 Task: Create a 'franchisee' object.
Action: Mouse moved to (986, 57)
Screenshot: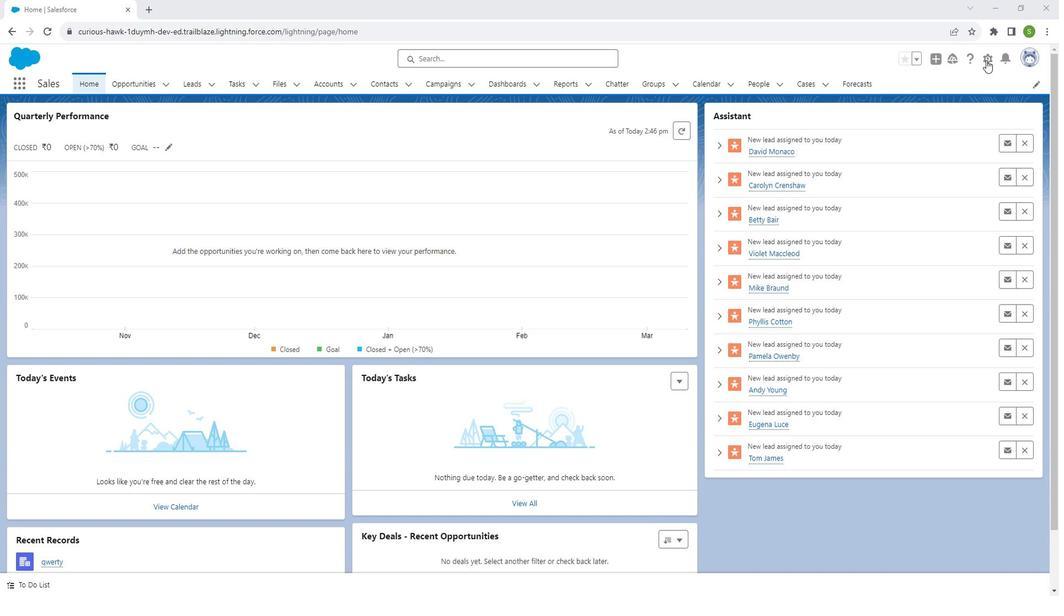 
Action: Mouse pressed left at (986, 57)
Screenshot: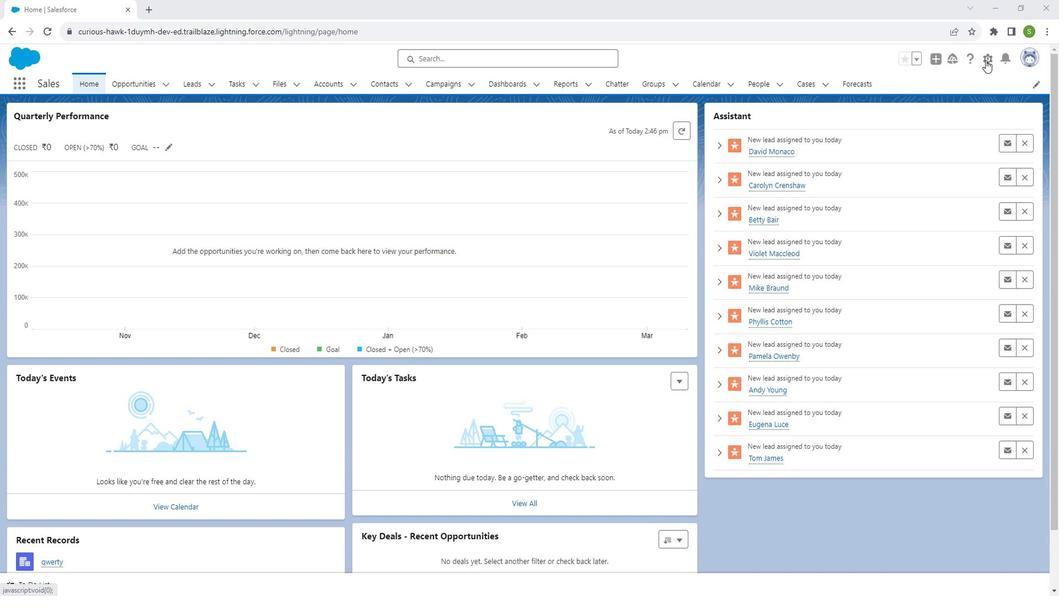 
Action: Mouse moved to (961, 102)
Screenshot: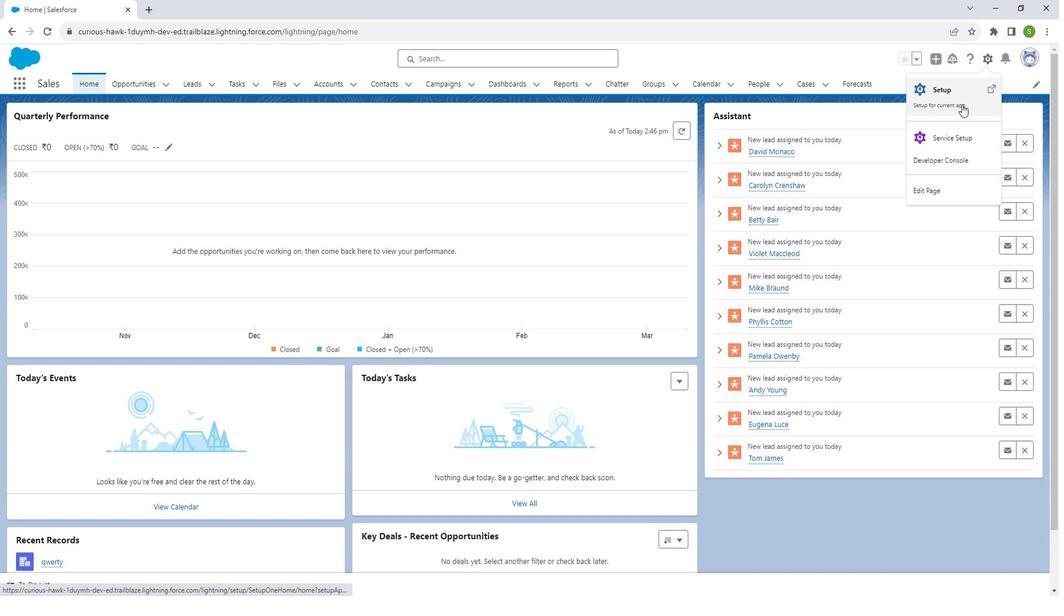 
Action: Mouse pressed left at (961, 102)
Screenshot: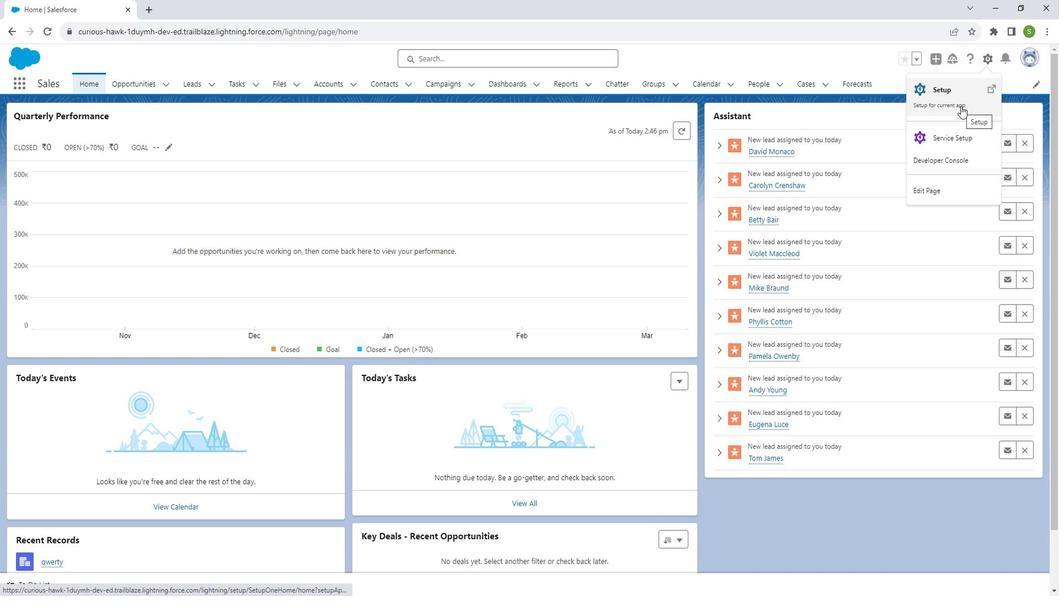 
Action: Mouse moved to (23, 267)
Screenshot: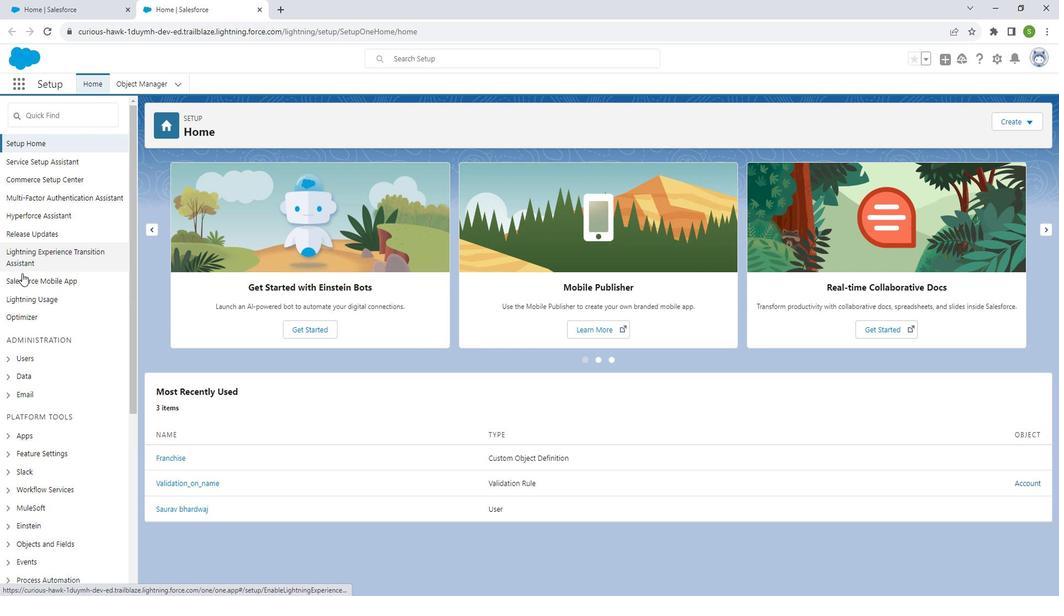 
Action: Mouse scrolled (23, 267) with delta (0, 0)
Screenshot: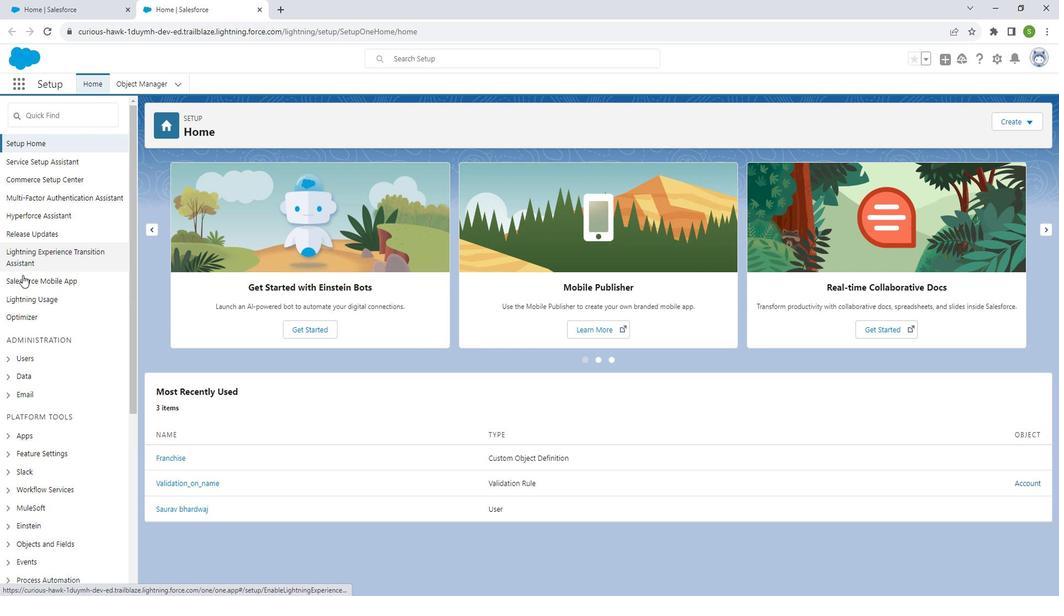 
Action: Mouse moved to (29, 275)
Screenshot: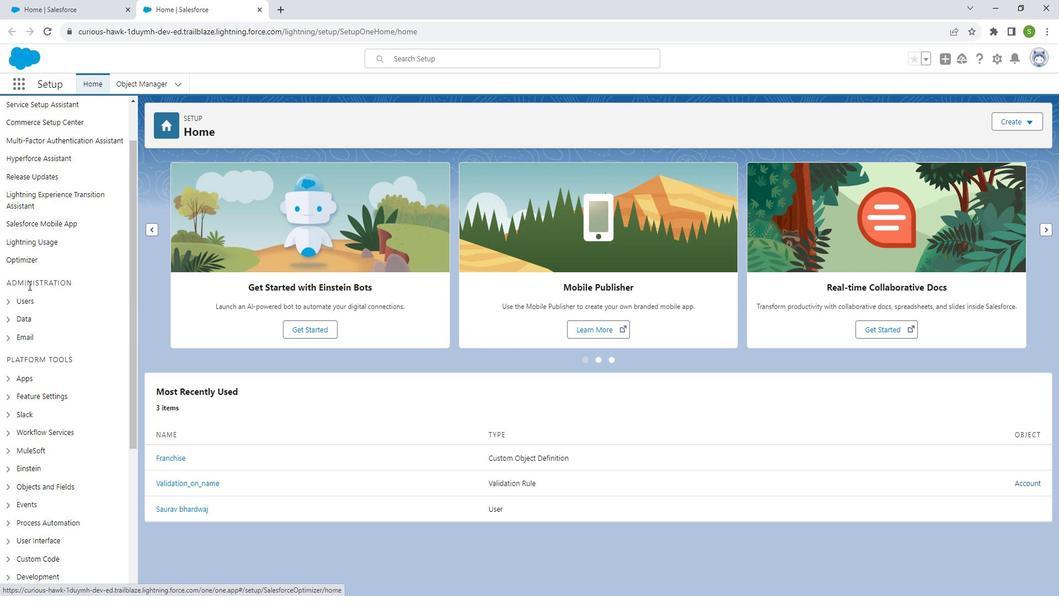 
Action: Mouse scrolled (29, 275) with delta (0, 0)
Screenshot: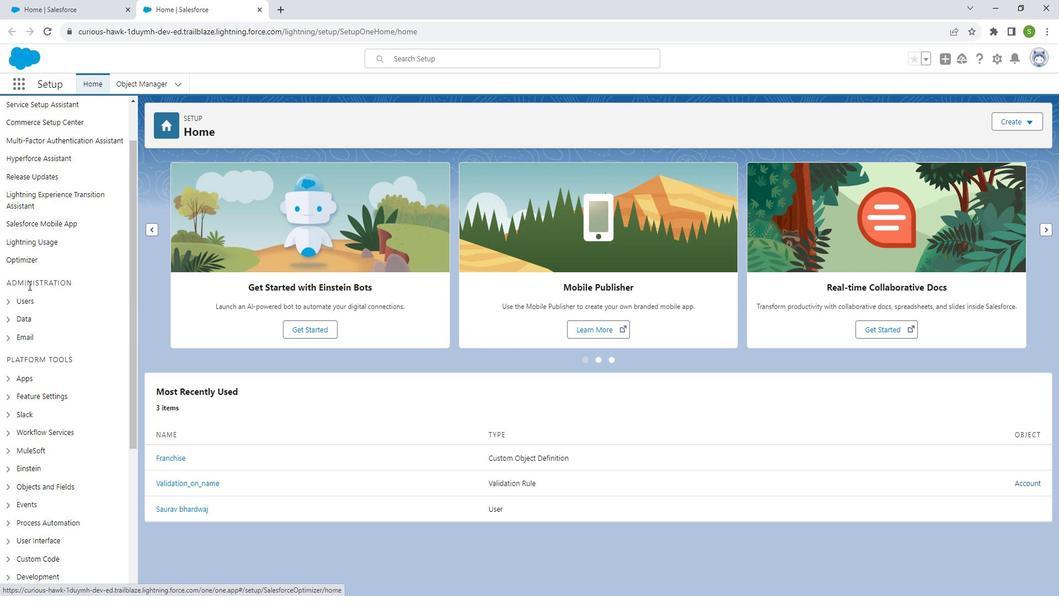 
Action: Mouse moved to (32, 282)
Screenshot: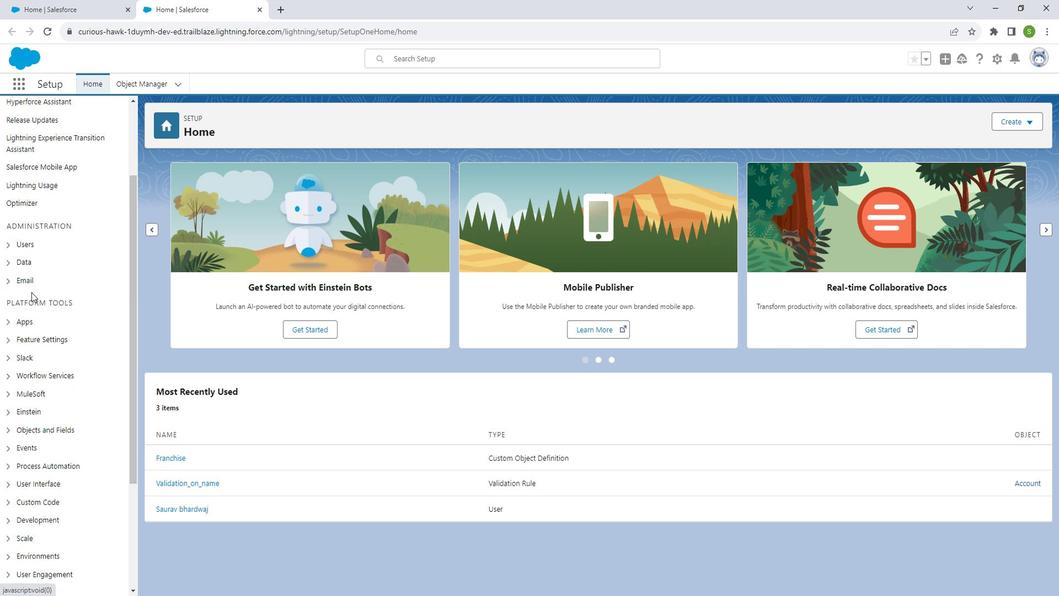 
Action: Mouse scrolled (32, 281) with delta (0, 0)
Screenshot: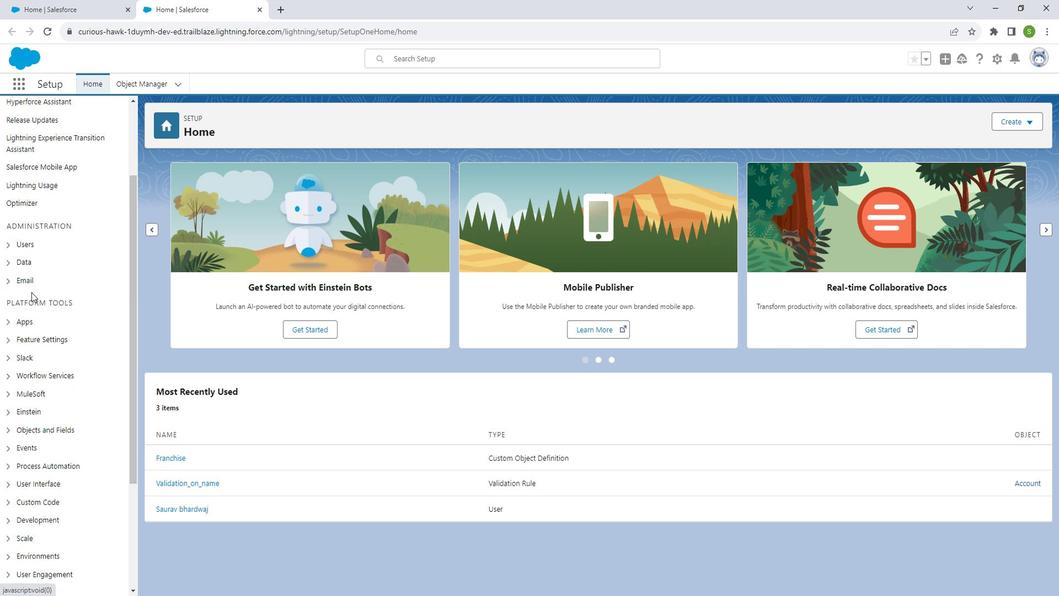 
Action: Mouse moved to (33, 283)
Screenshot: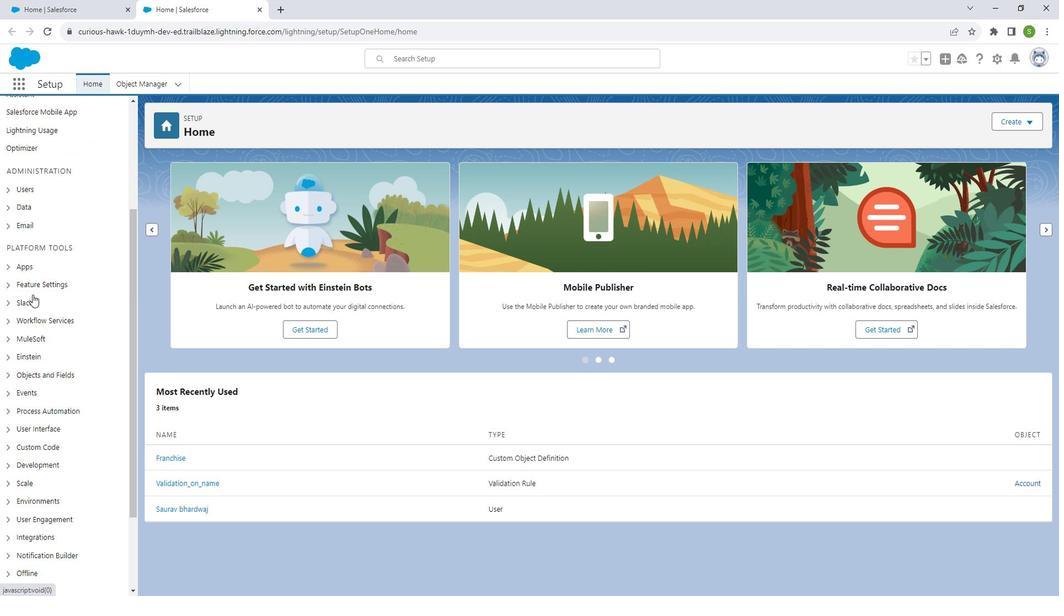 
Action: Mouse scrolled (33, 283) with delta (0, 0)
Screenshot: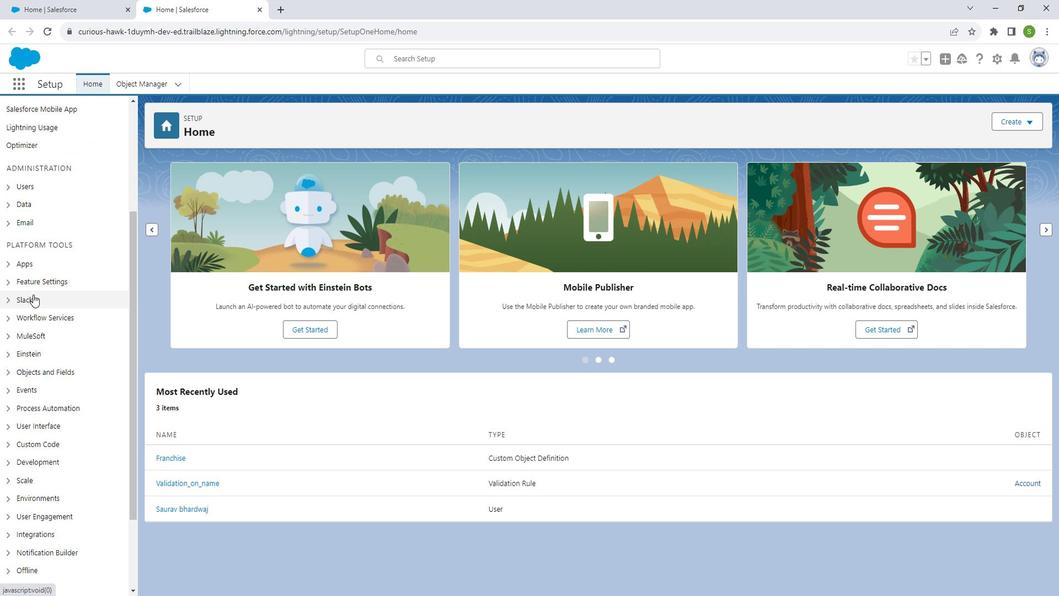 
Action: Mouse moved to (35, 284)
Screenshot: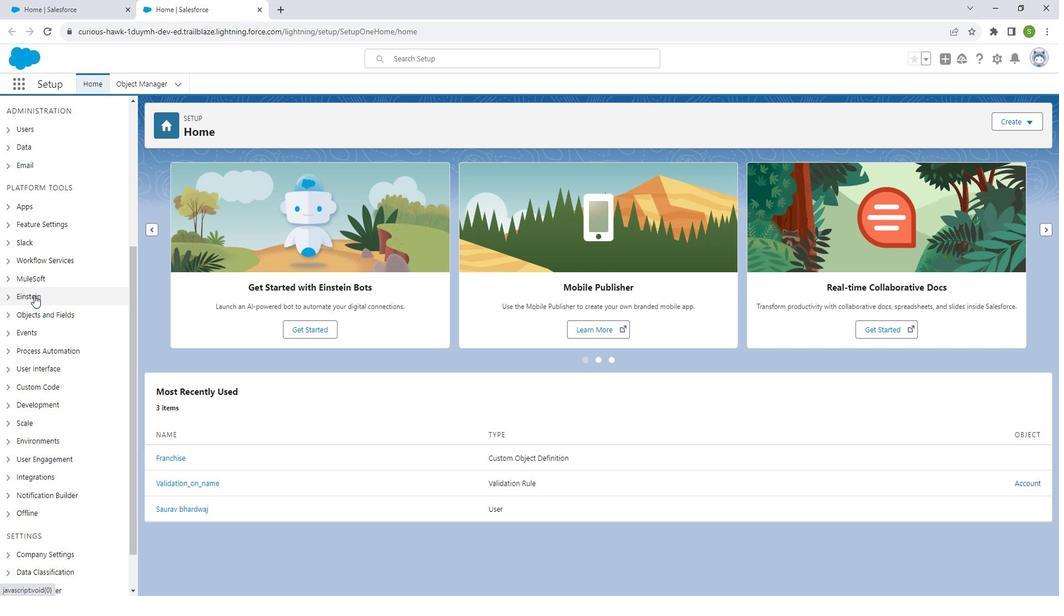 
Action: Mouse scrolled (35, 284) with delta (0, 0)
Screenshot: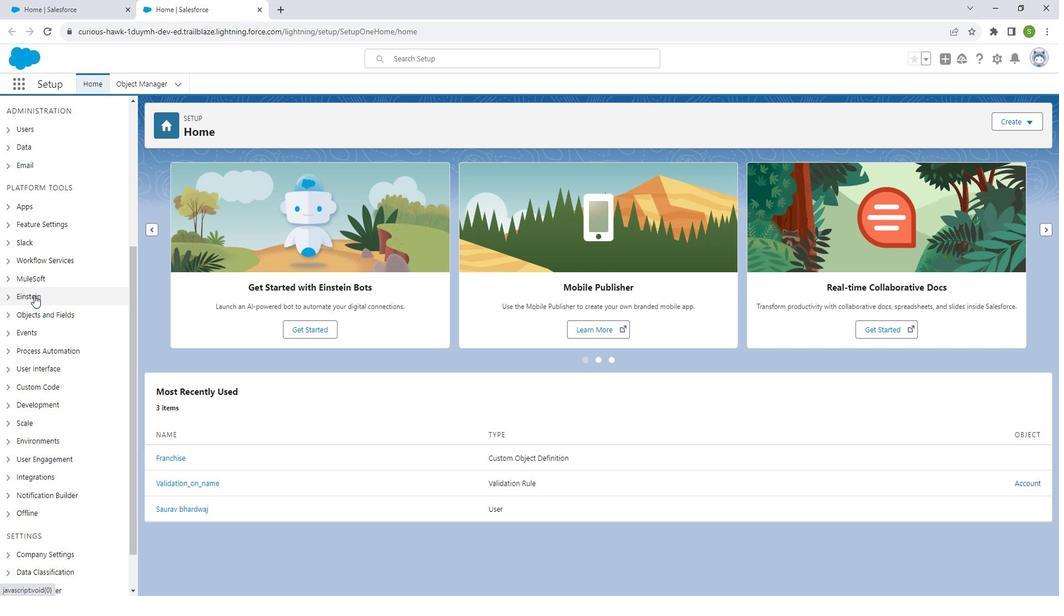 
Action: Mouse moved to (35, 285)
Screenshot: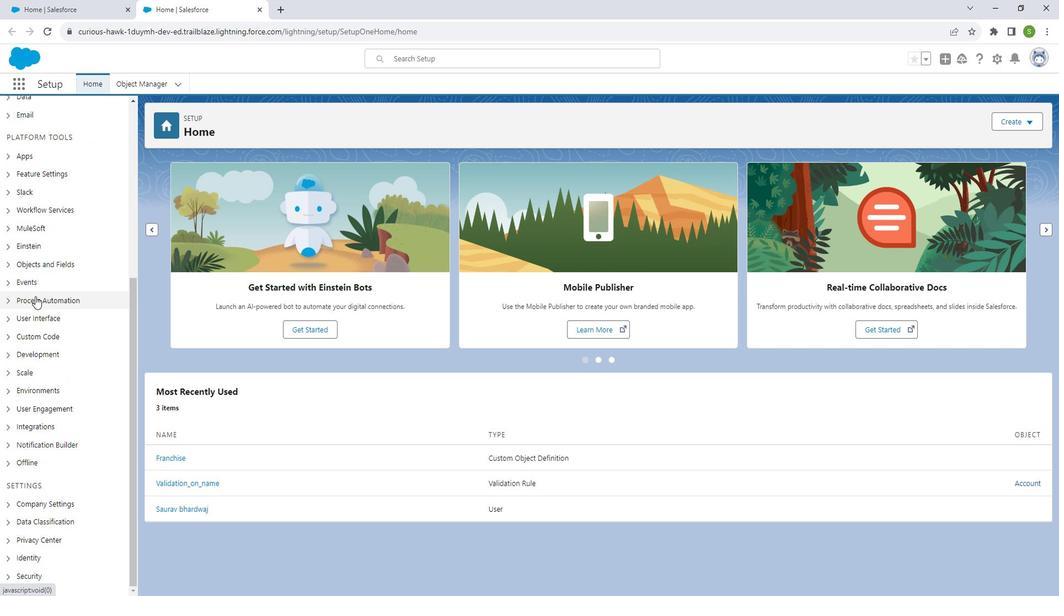 
Action: Mouse scrolled (35, 284) with delta (0, 0)
Screenshot: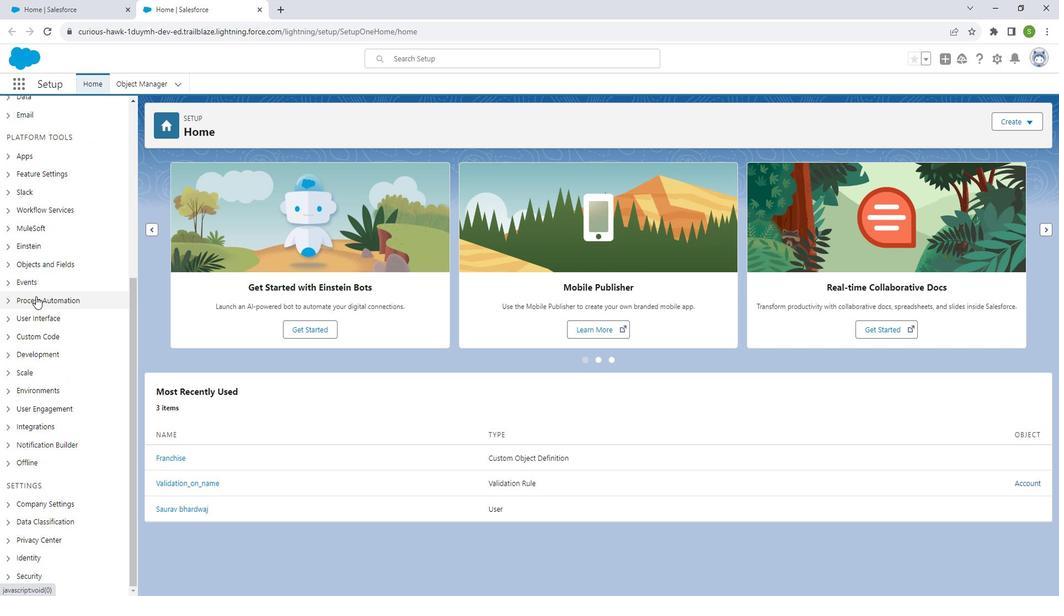 
Action: Mouse moved to (36, 285)
Screenshot: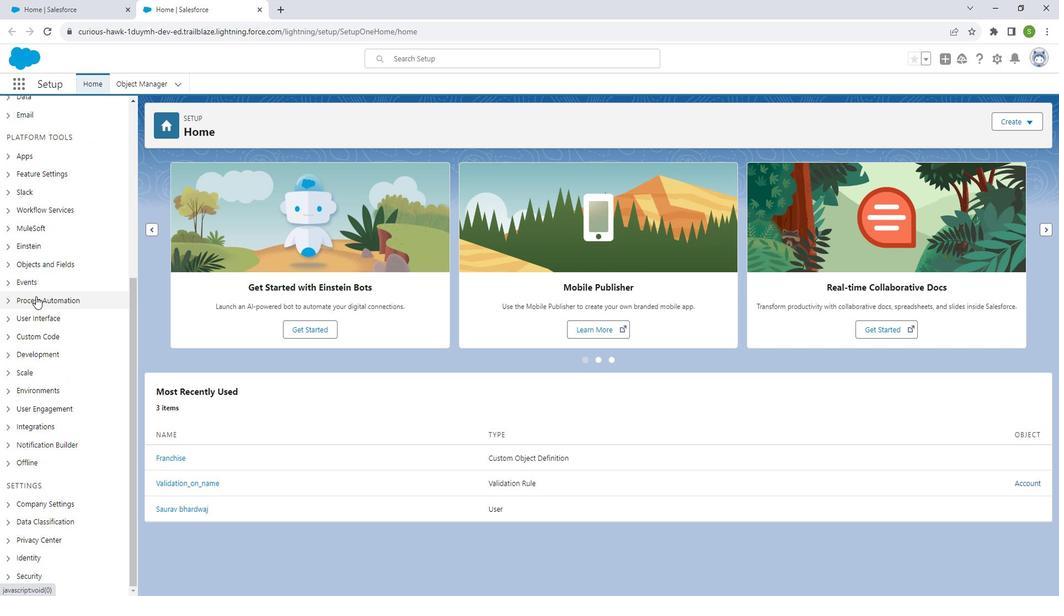 
Action: Mouse scrolled (36, 284) with delta (0, 0)
Screenshot: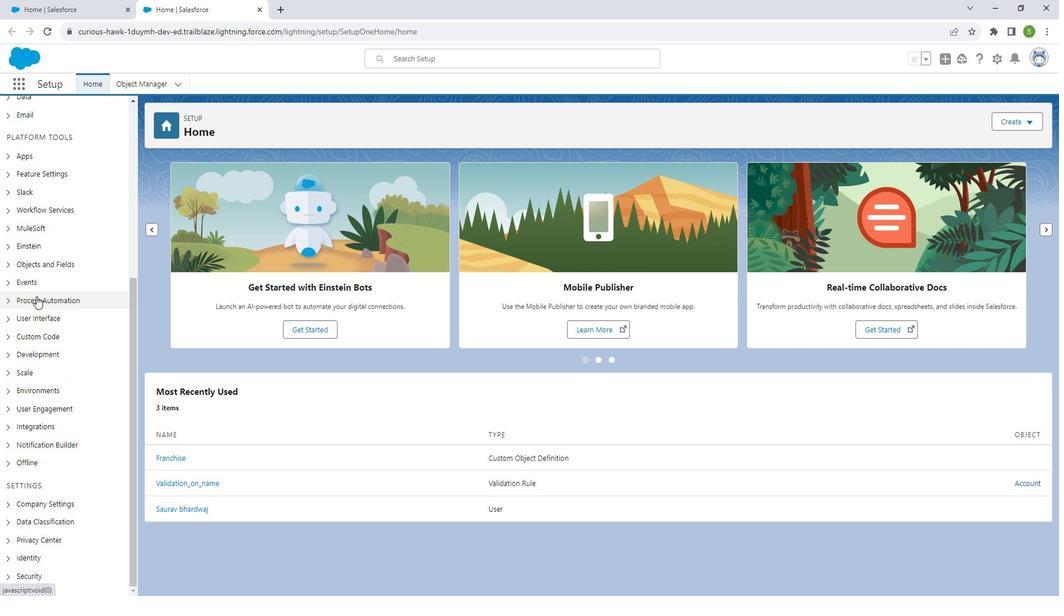
Action: Mouse scrolled (36, 284) with delta (0, 0)
Screenshot: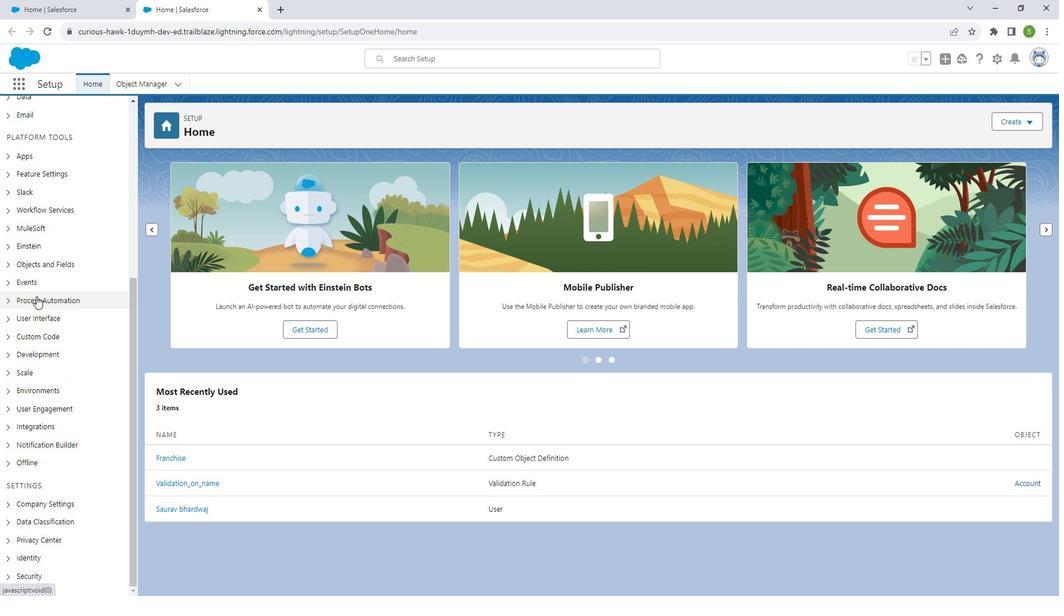 
Action: Mouse moved to (43, 291)
Screenshot: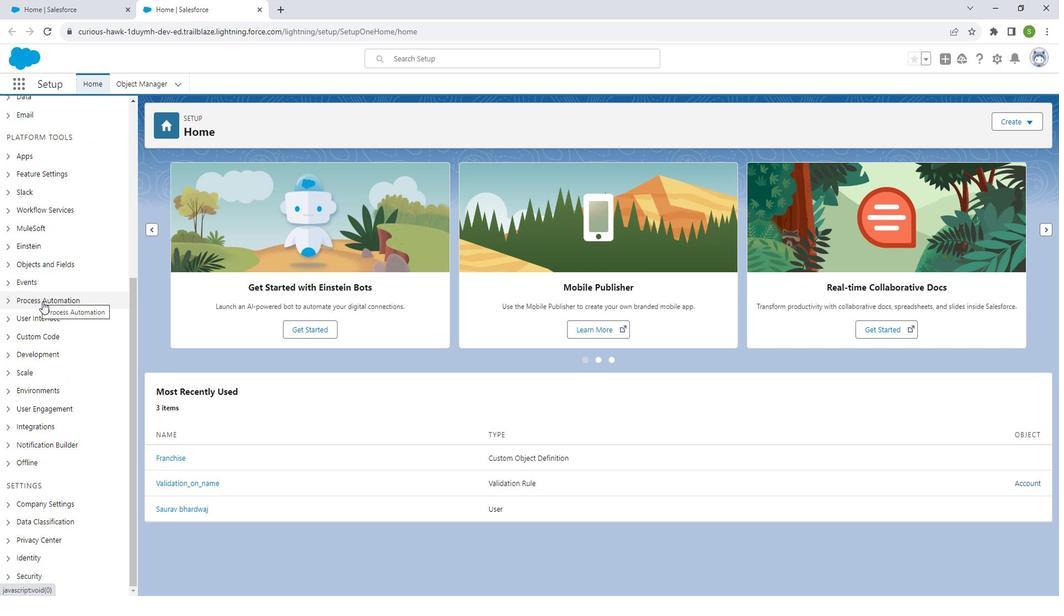 
Action: Mouse scrolled (43, 292) with delta (0, 0)
Screenshot: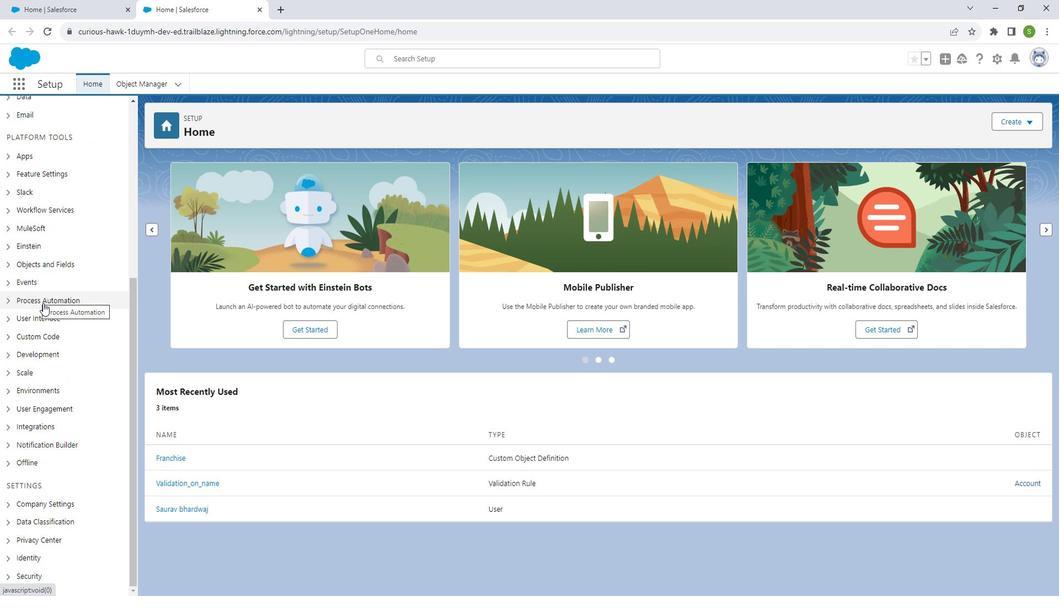 
Action: Mouse scrolled (43, 292) with delta (0, 0)
Screenshot: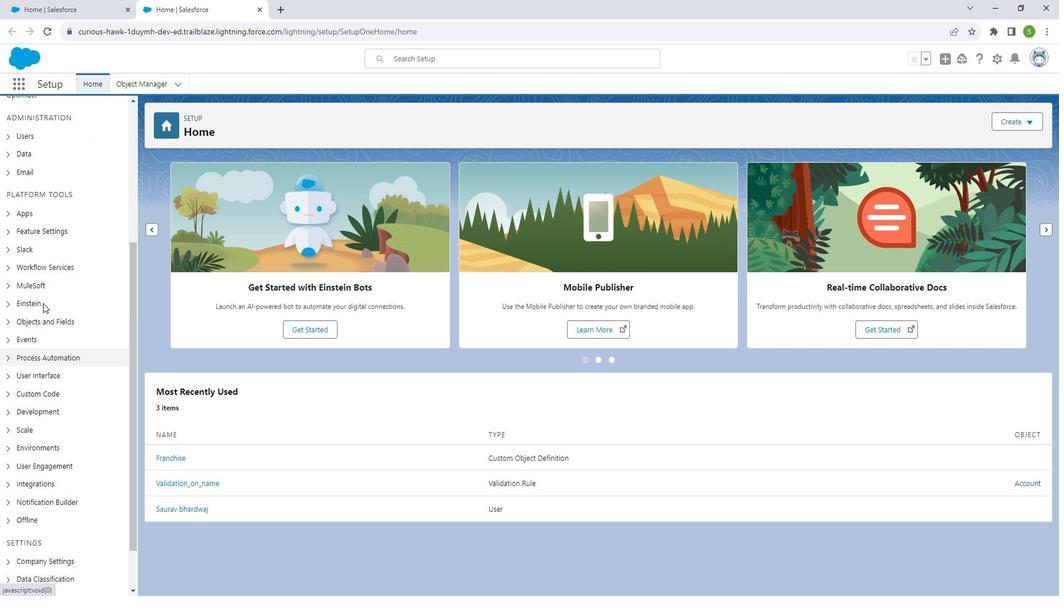 
Action: Mouse moved to (45, 289)
Screenshot: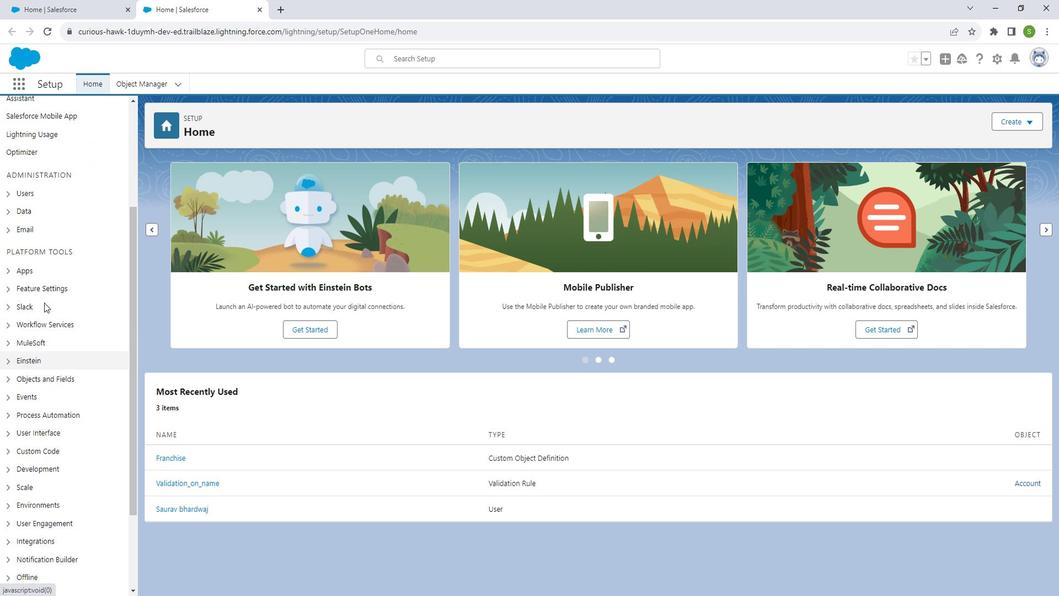 
Action: Mouse scrolled (45, 290) with delta (0, 0)
Screenshot: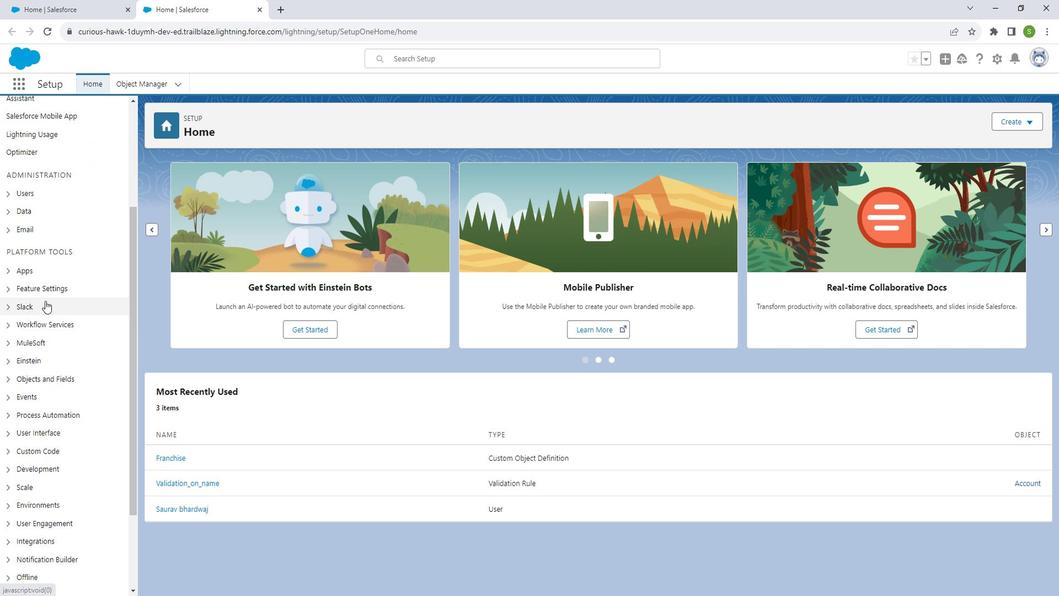 
Action: Mouse moved to (45, 289)
Screenshot: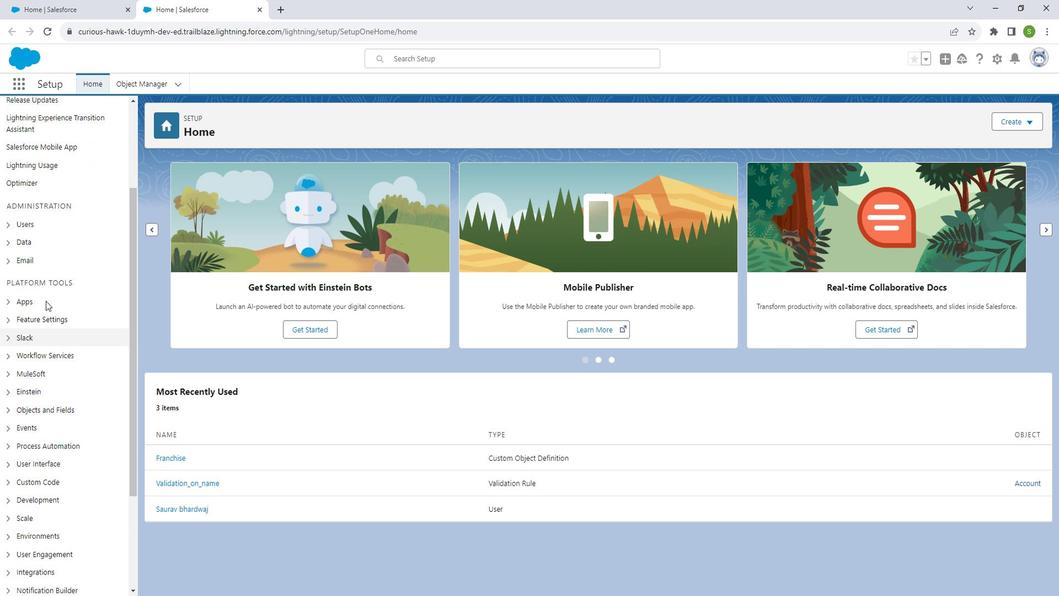 
Action: Mouse scrolled (45, 289) with delta (0, 0)
Screenshot: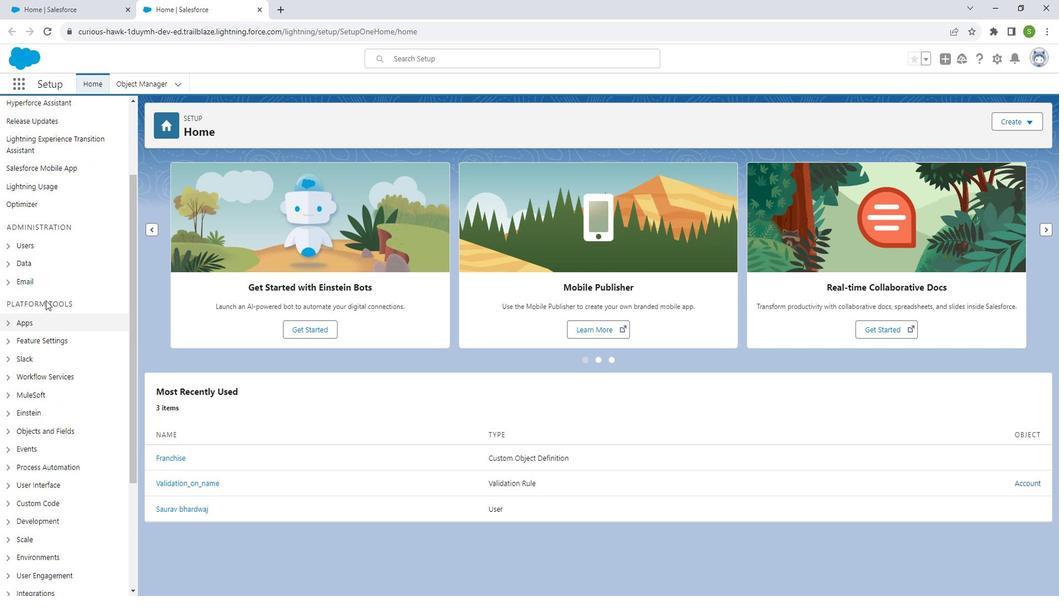
Action: Mouse moved to (124, 81)
Screenshot: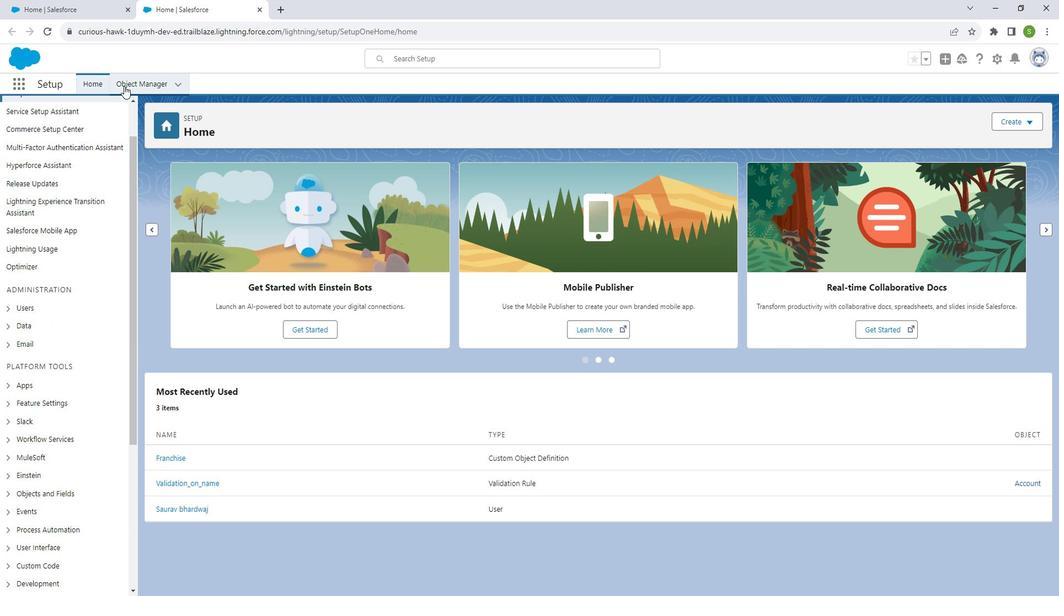 
Action: Mouse pressed left at (124, 81)
Screenshot: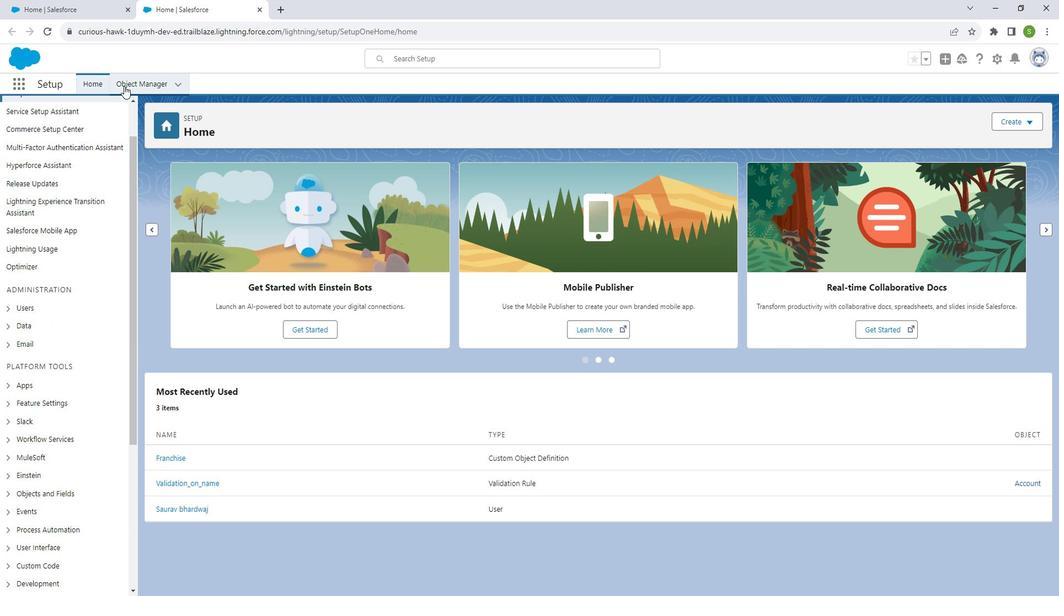 
Action: Mouse moved to (1002, 116)
Screenshot: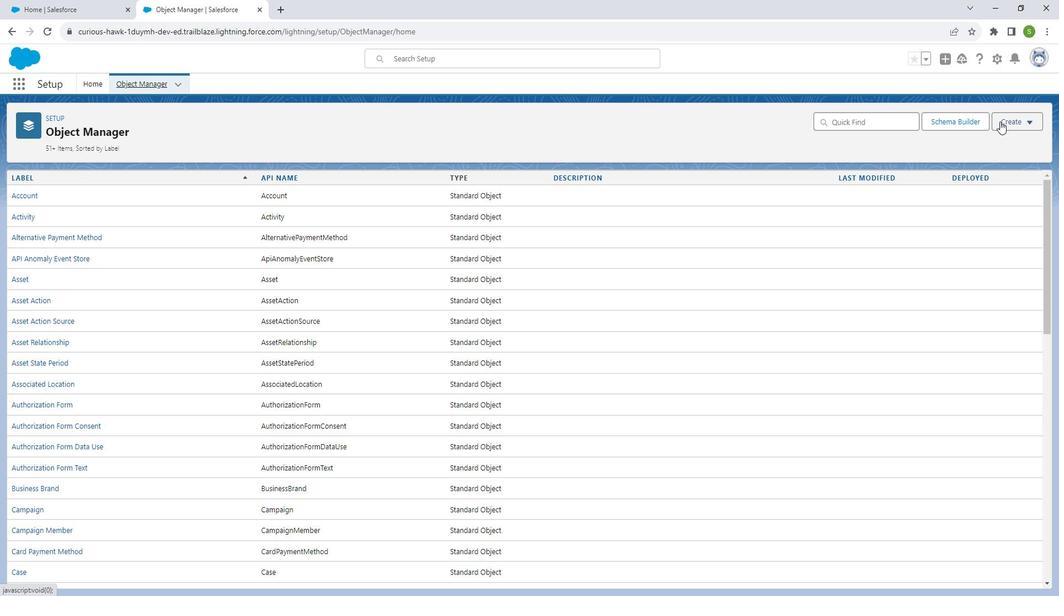 
Action: Mouse pressed left at (1002, 116)
Screenshot: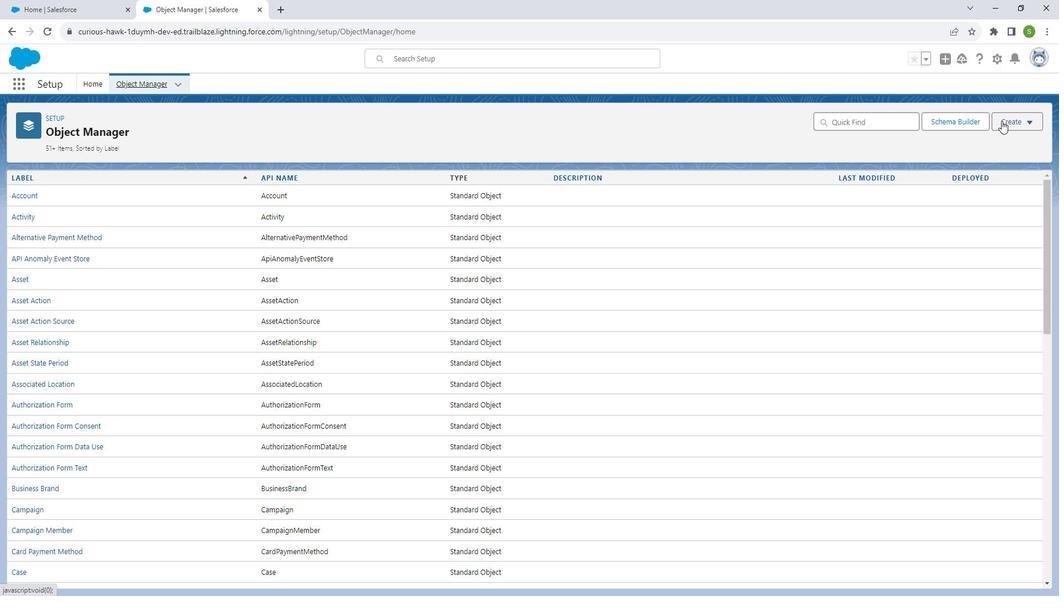 
Action: Mouse moved to (983, 145)
Screenshot: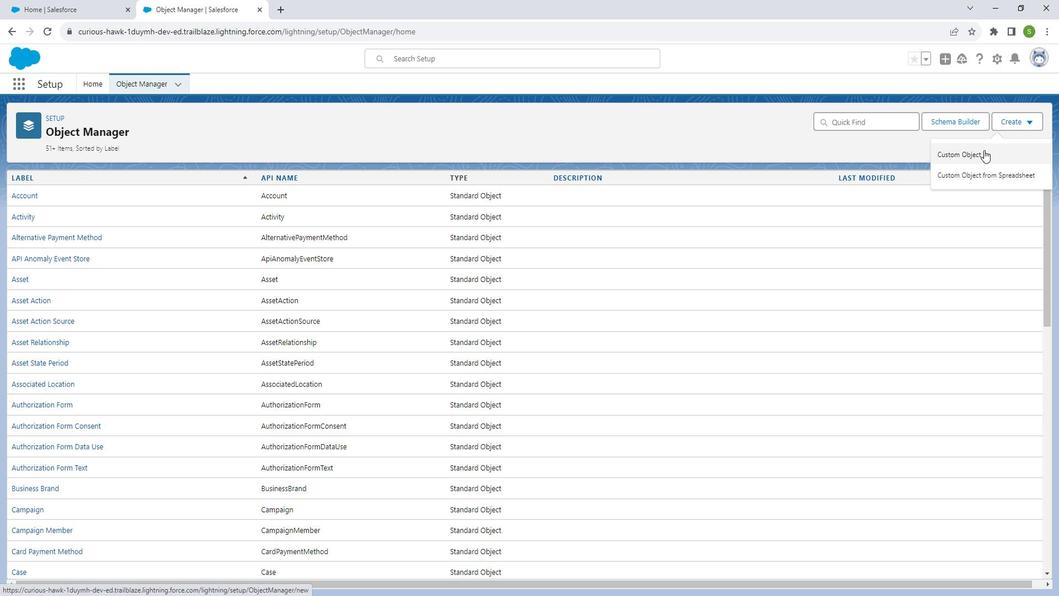 
Action: Mouse pressed left at (983, 145)
Screenshot: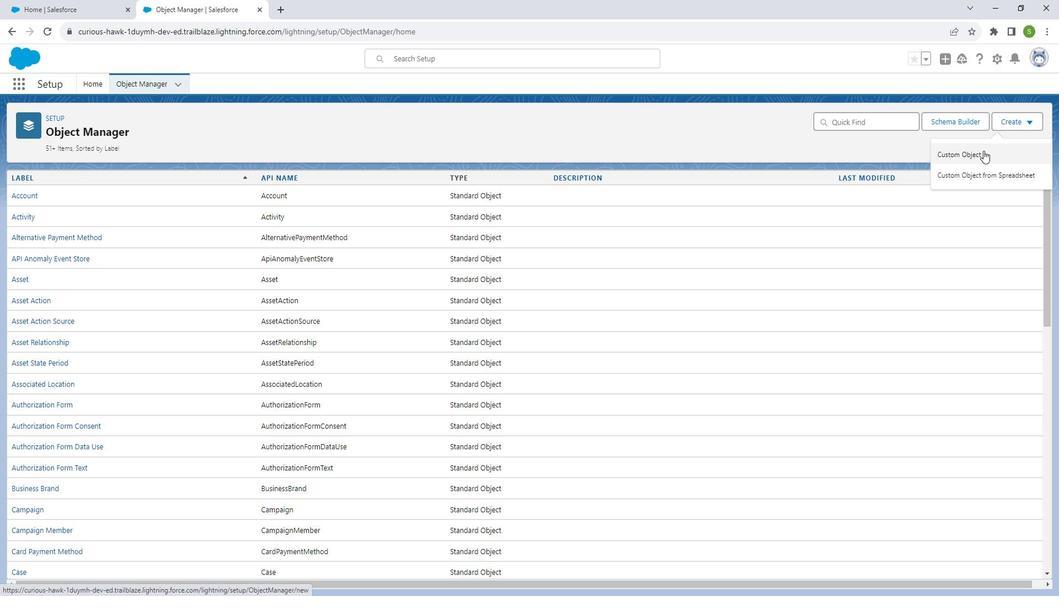 
Action: Mouse moved to (230, 260)
Screenshot: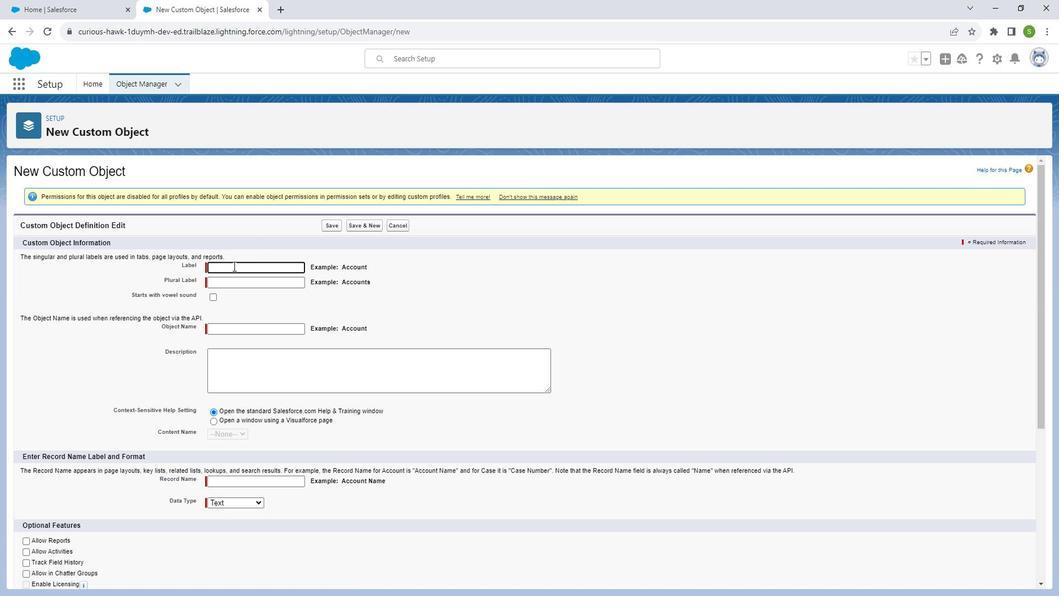 
Action: Mouse pressed left at (230, 260)
Screenshot: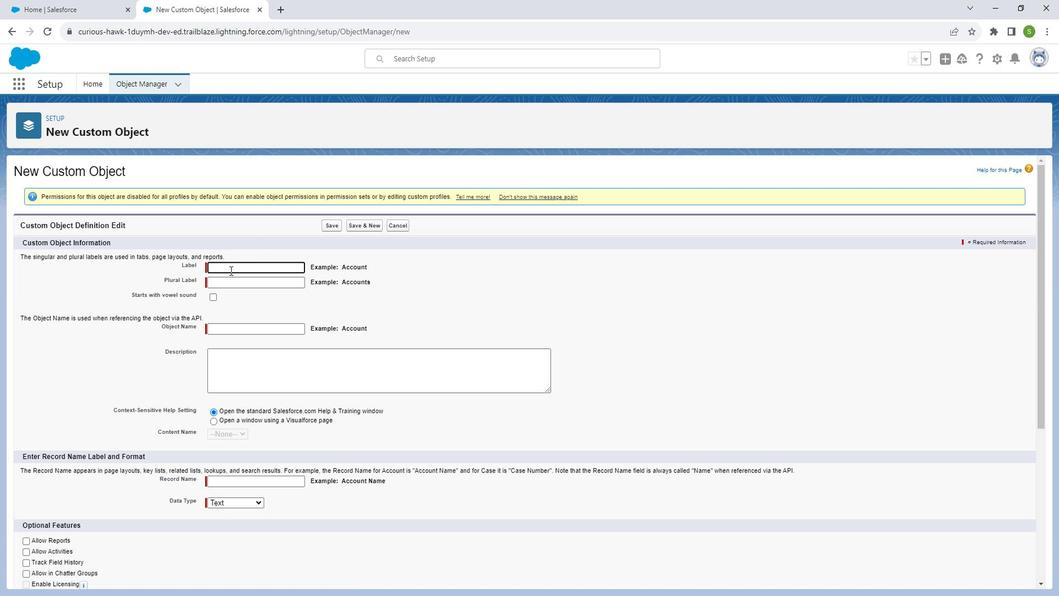 
Action: Key pressed <Key.shift_r>Franchisee
Screenshot: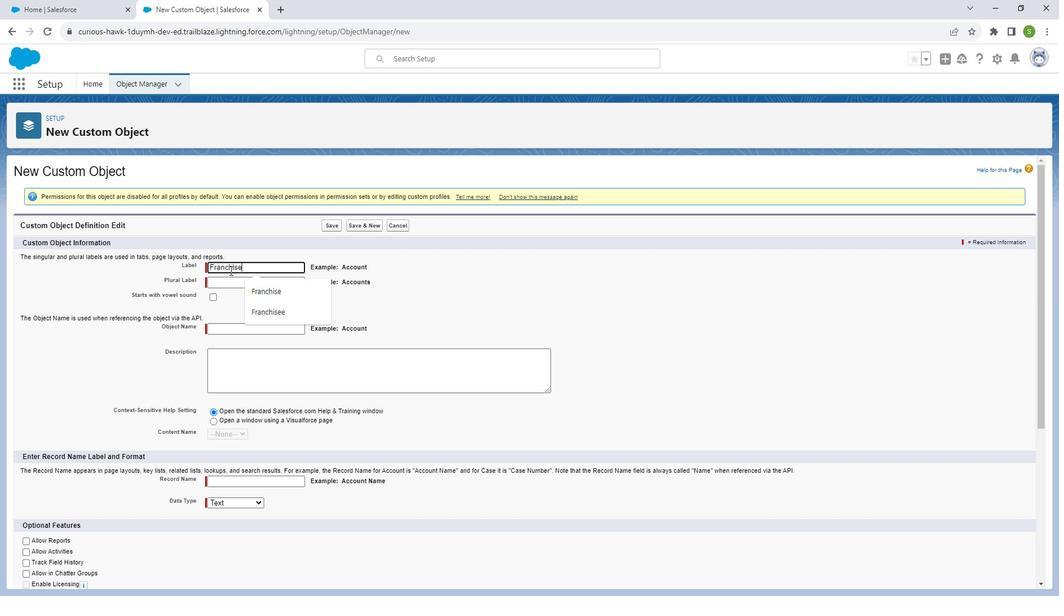 
Action: Mouse moved to (229, 270)
Screenshot: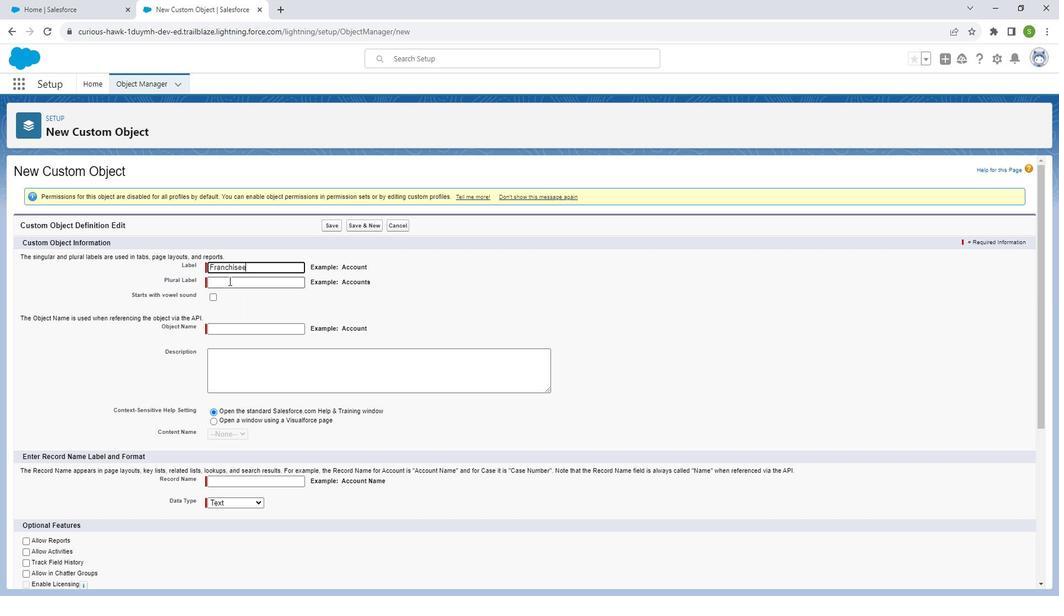 
Action: Mouse pressed left at (229, 270)
Screenshot: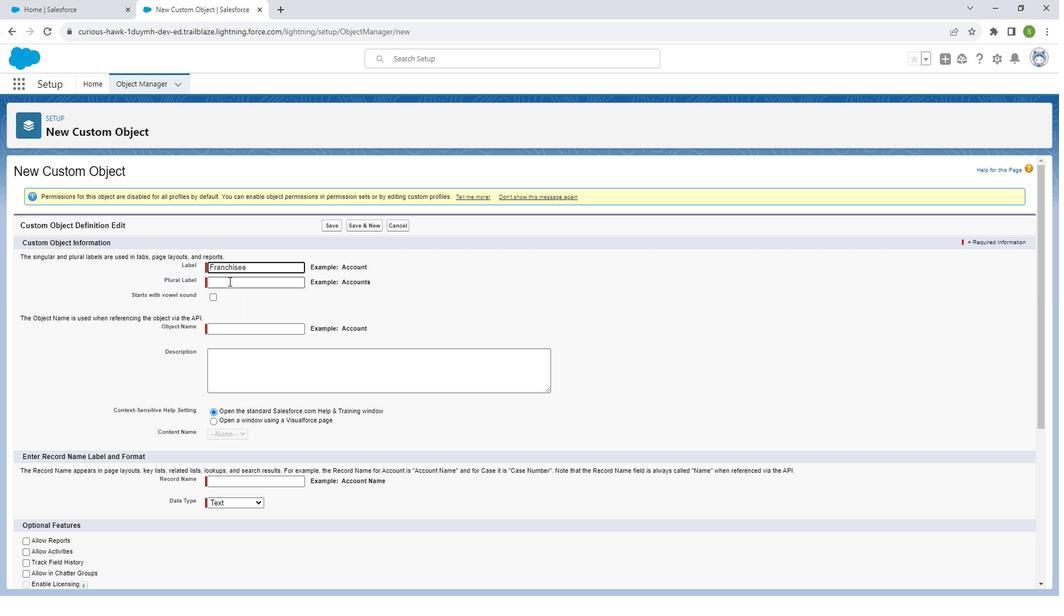 
Action: Key pressed <Key.shift_r>Franchisees
Screenshot: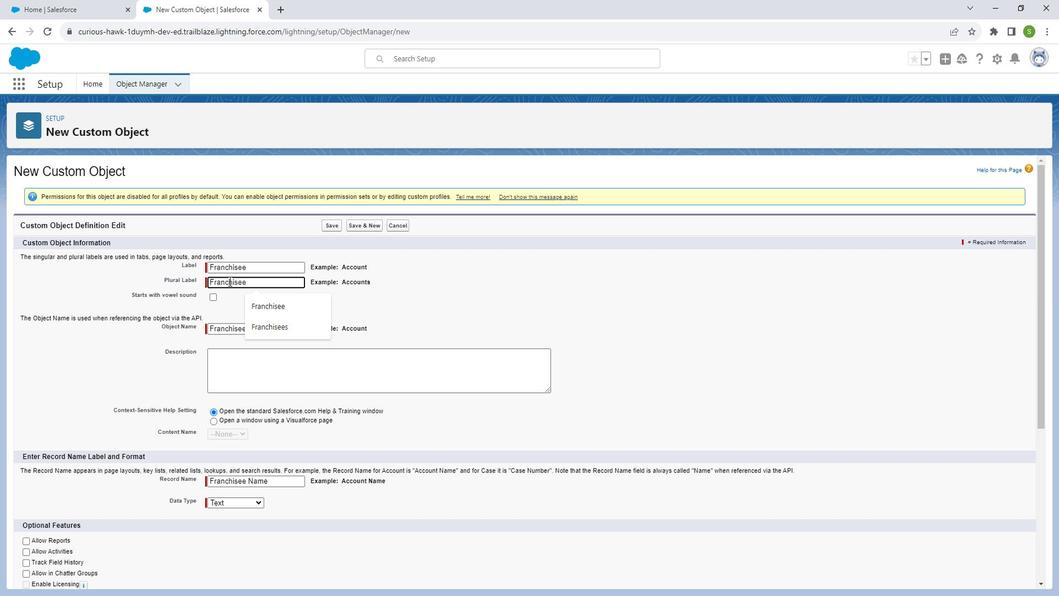 
Action: Mouse moved to (55, 522)
Screenshot: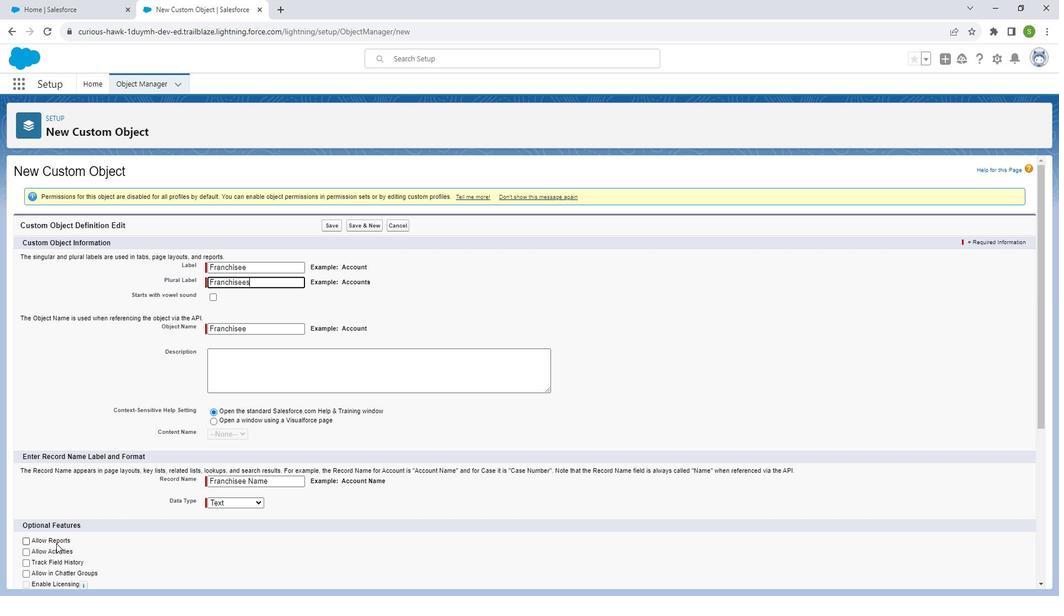 
Action: Mouse pressed left at (55, 522)
Screenshot: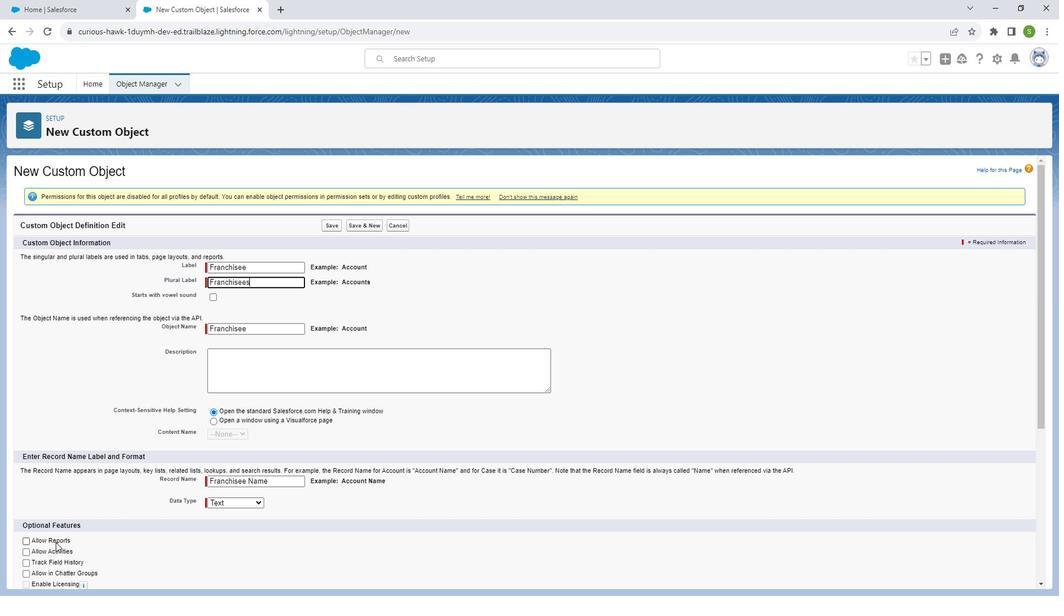 
Action: Mouse moved to (168, 477)
Screenshot: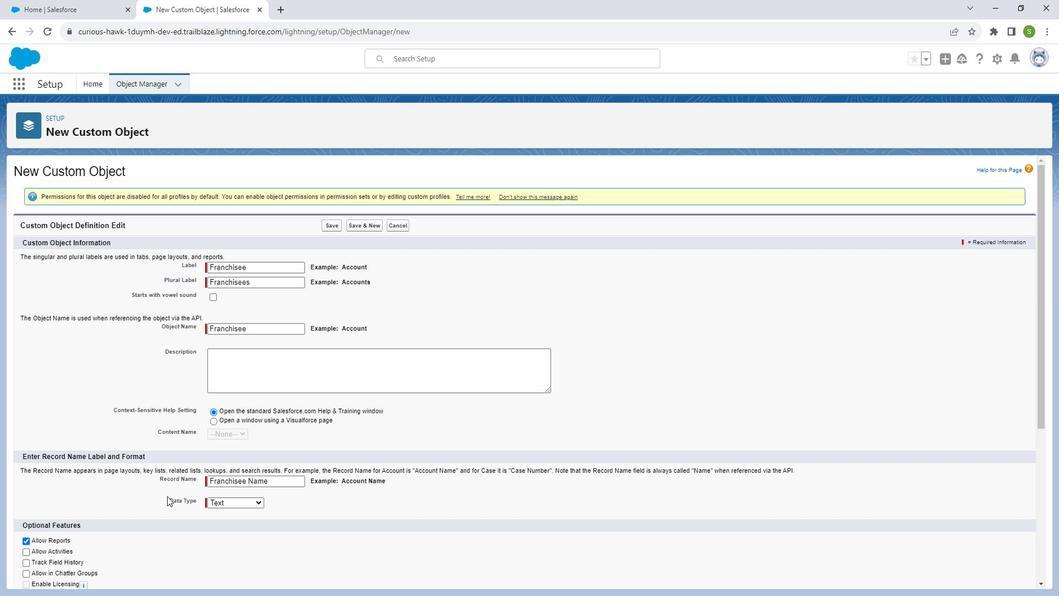 
Action: Mouse scrolled (168, 477) with delta (0, 0)
Screenshot: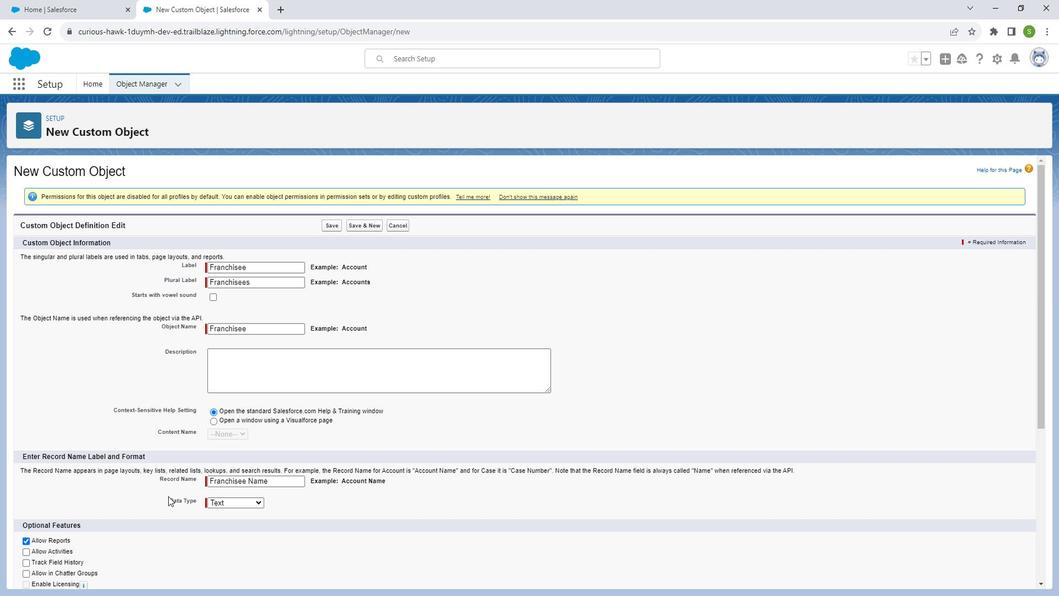 
Action: Mouse scrolled (168, 477) with delta (0, 0)
Screenshot: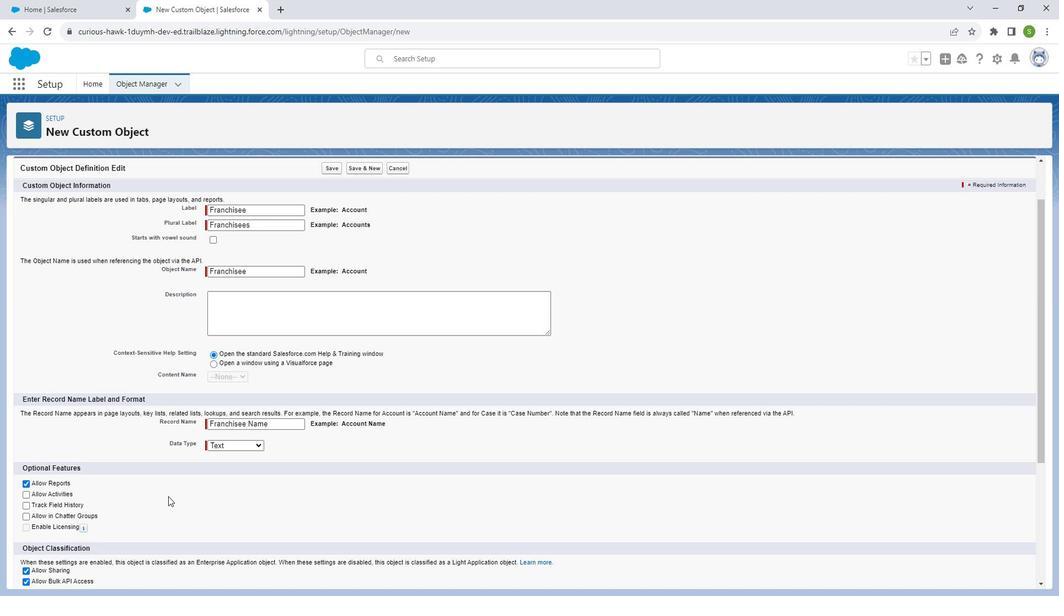 
Action: Mouse scrolled (168, 477) with delta (0, 0)
Screenshot: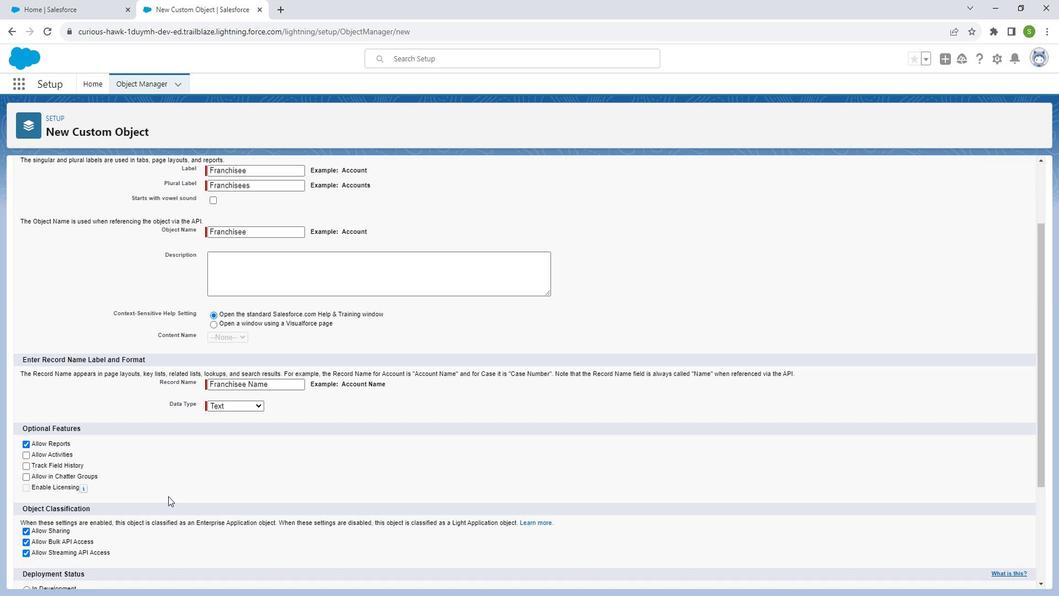 
Action: Mouse scrolled (168, 477) with delta (0, 0)
Screenshot: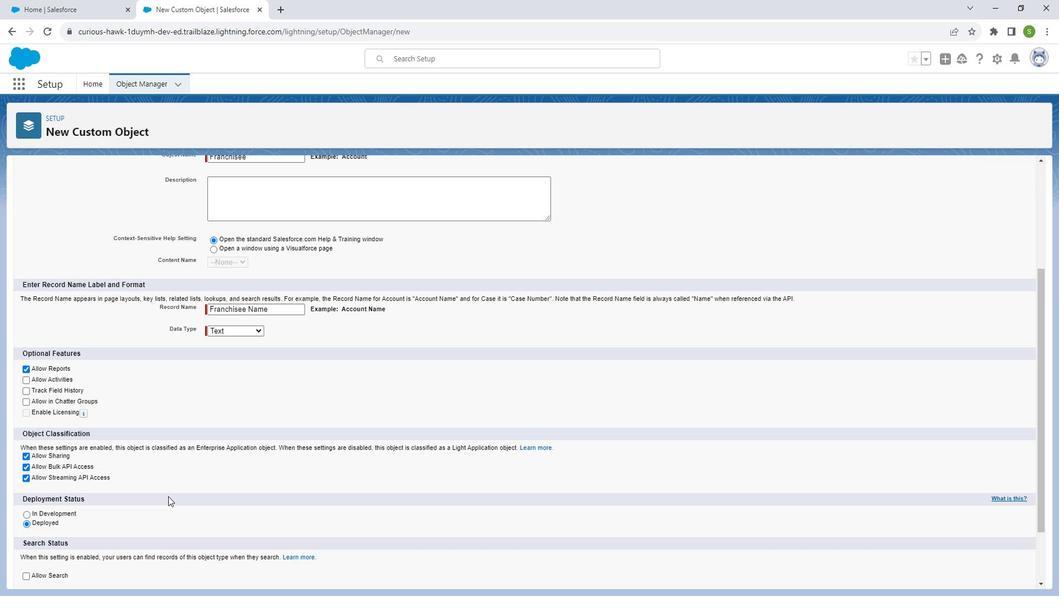 
Action: Mouse scrolled (168, 477) with delta (0, 0)
Screenshot: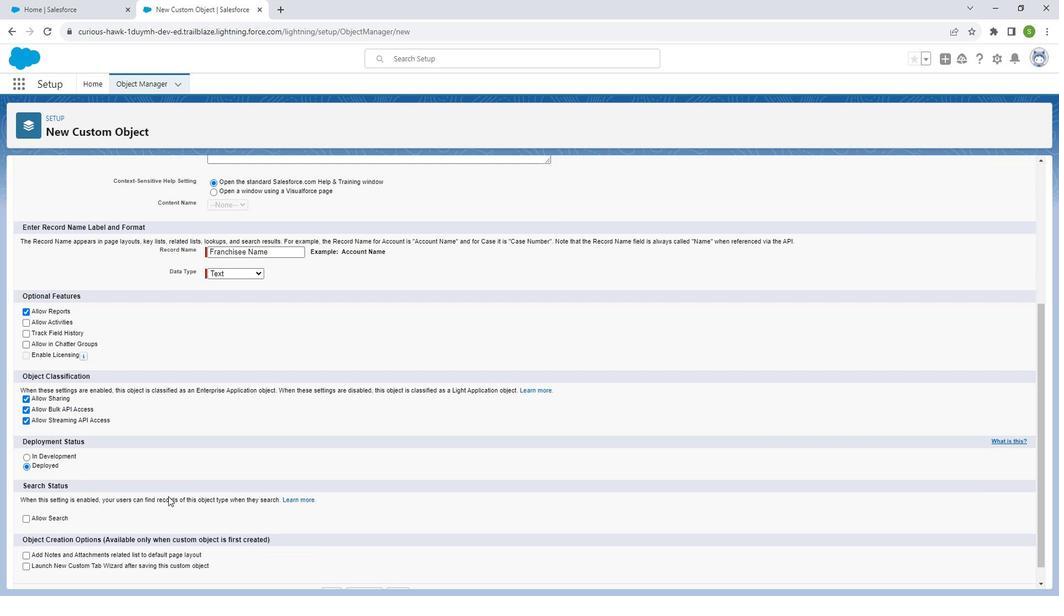 
Action: Mouse moved to (330, 553)
Screenshot: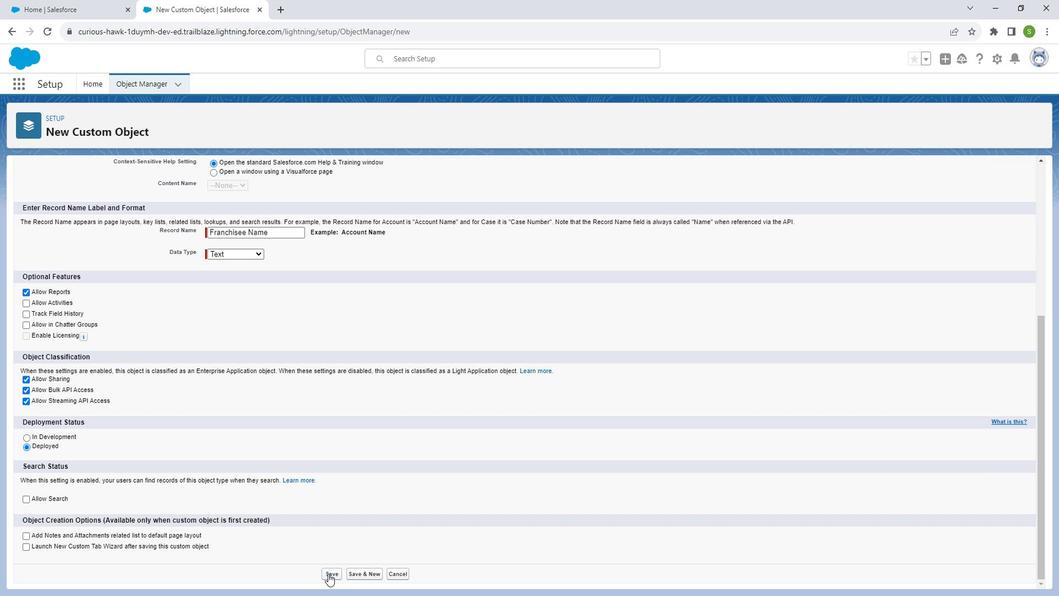 
Action: Mouse pressed left at (330, 553)
Screenshot: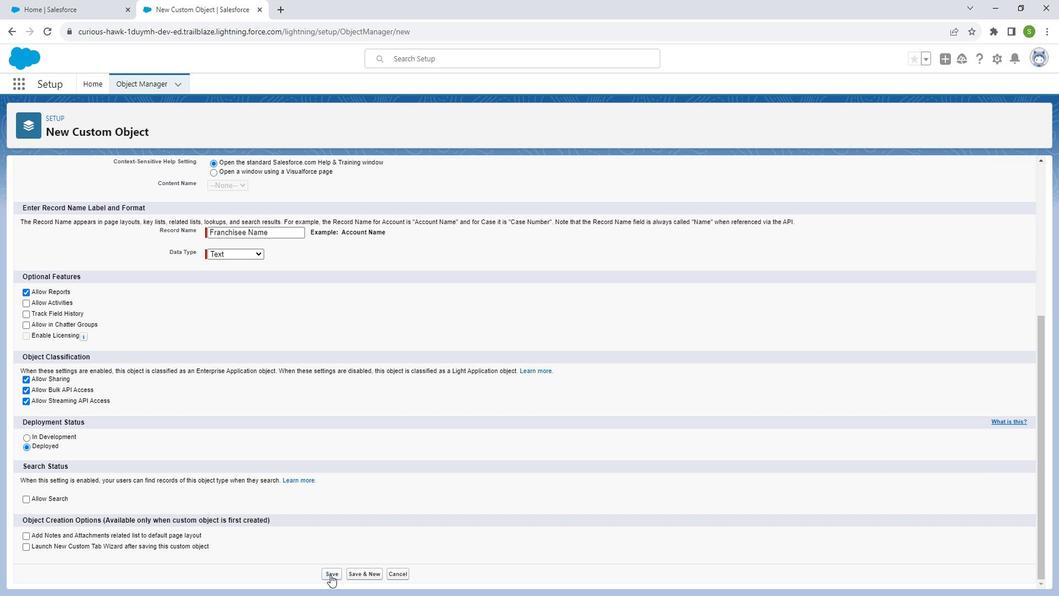 
Action: Mouse moved to (78, 185)
Screenshot: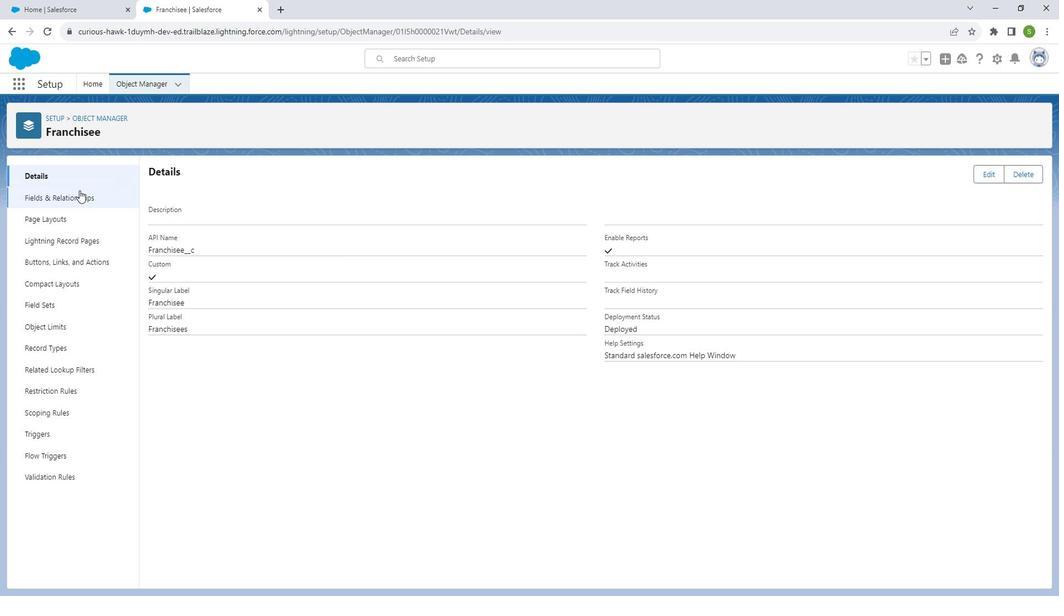 
Action: Mouse pressed left at (78, 185)
Screenshot: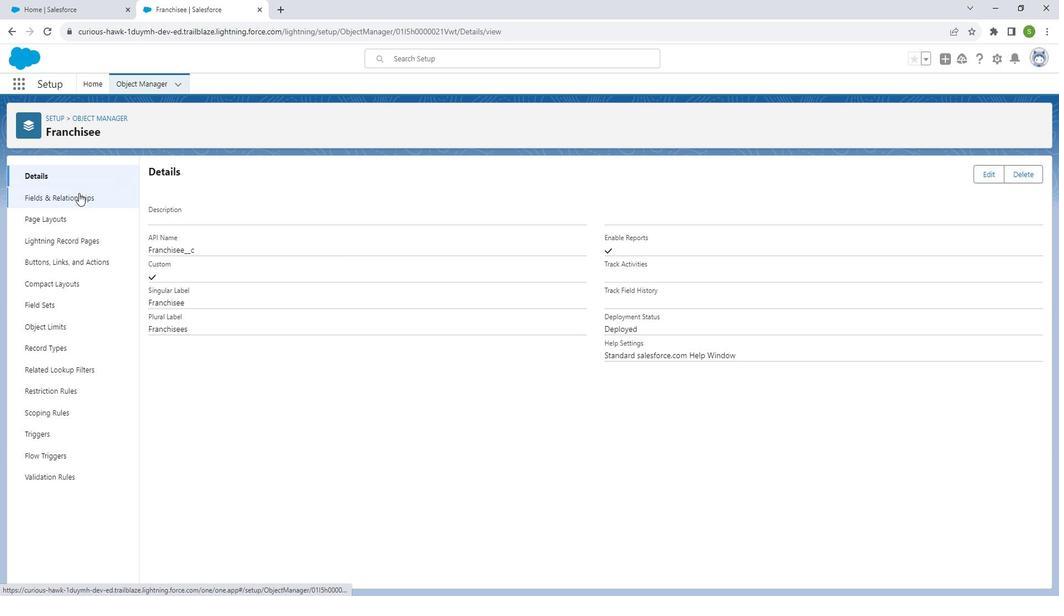 
Action: Mouse moved to (83, 188)
Screenshot: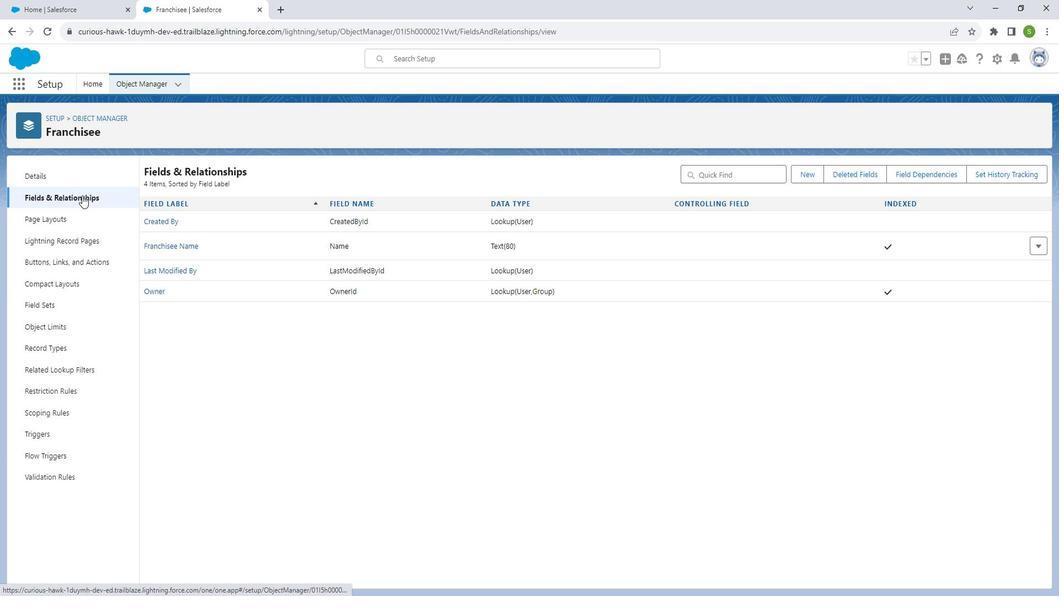 
